Task: Select the pages per sheet with 6.
Action: Mouse moved to (81, 123)
Screenshot: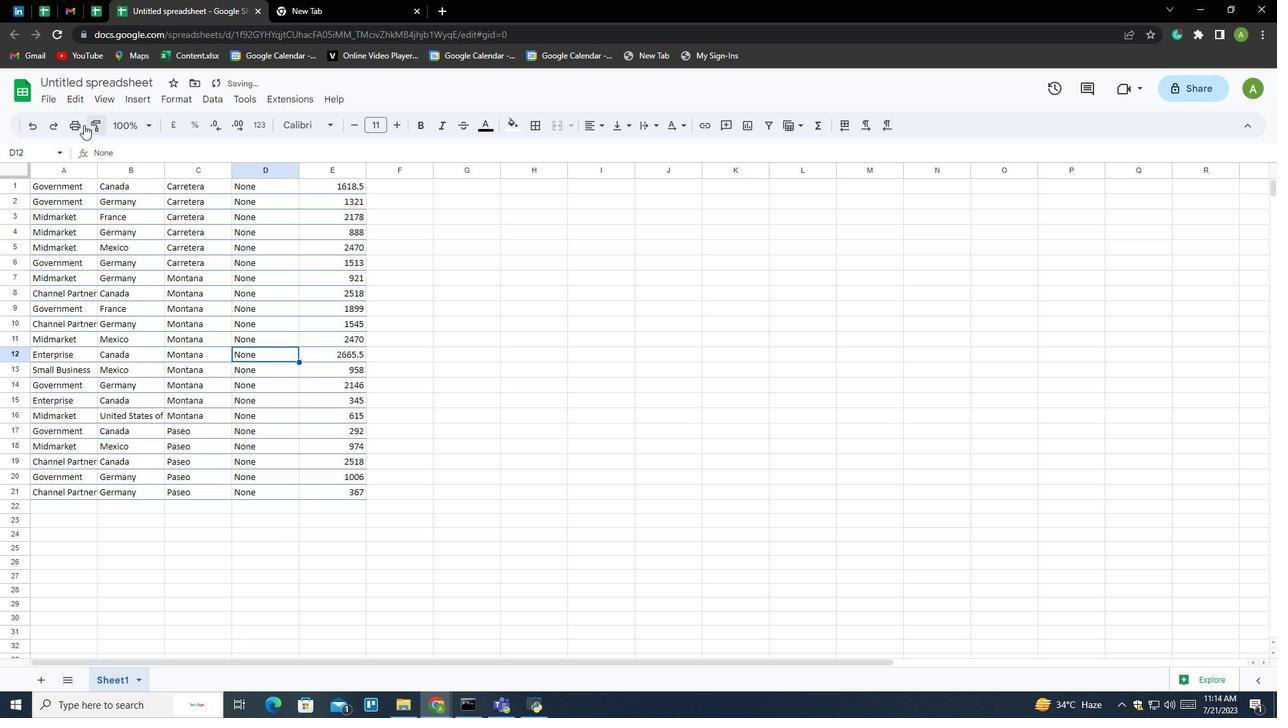 
Action: Mouse pressed left at (81, 123)
Screenshot: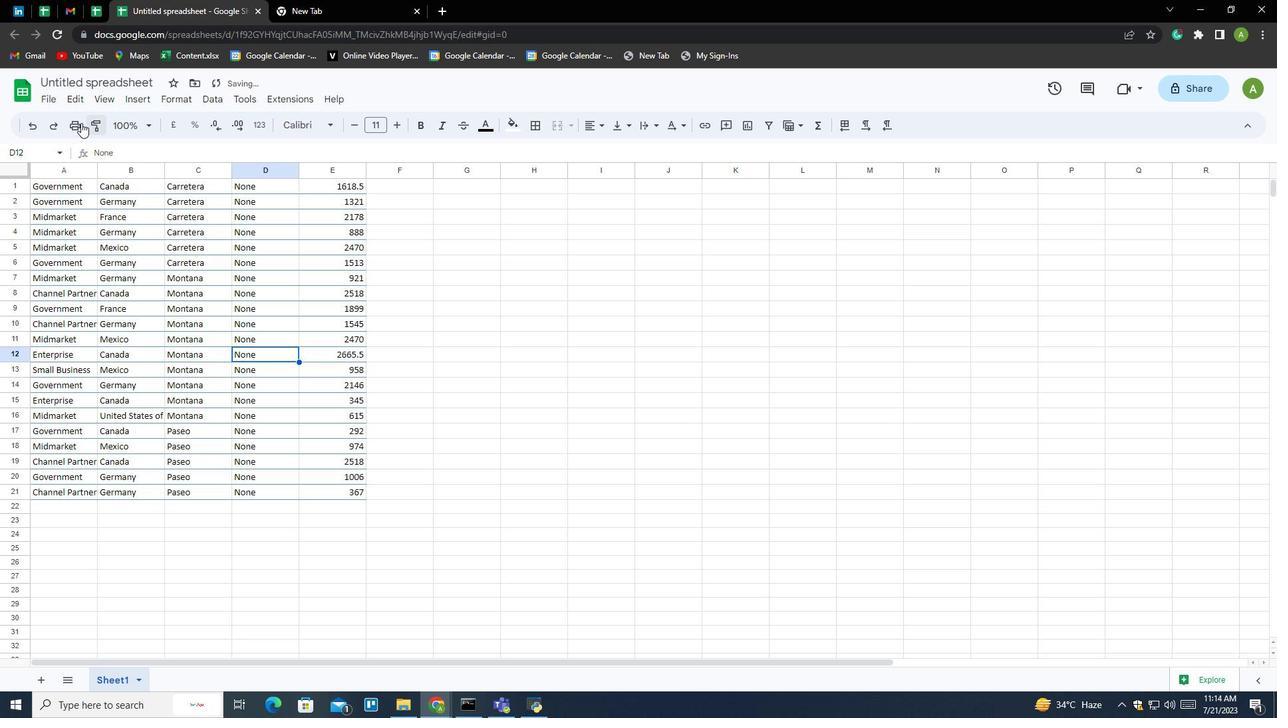 
Action: Mouse moved to (1233, 81)
Screenshot: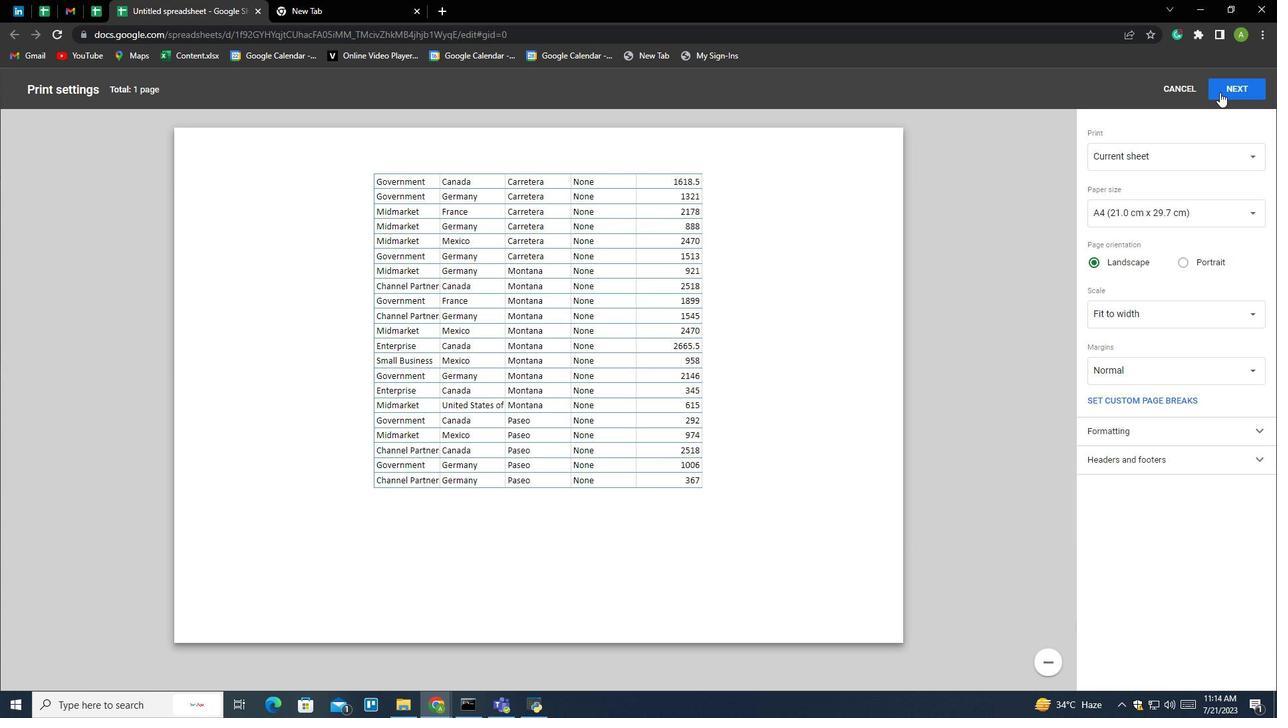 
Action: Mouse pressed left at (1233, 81)
Screenshot: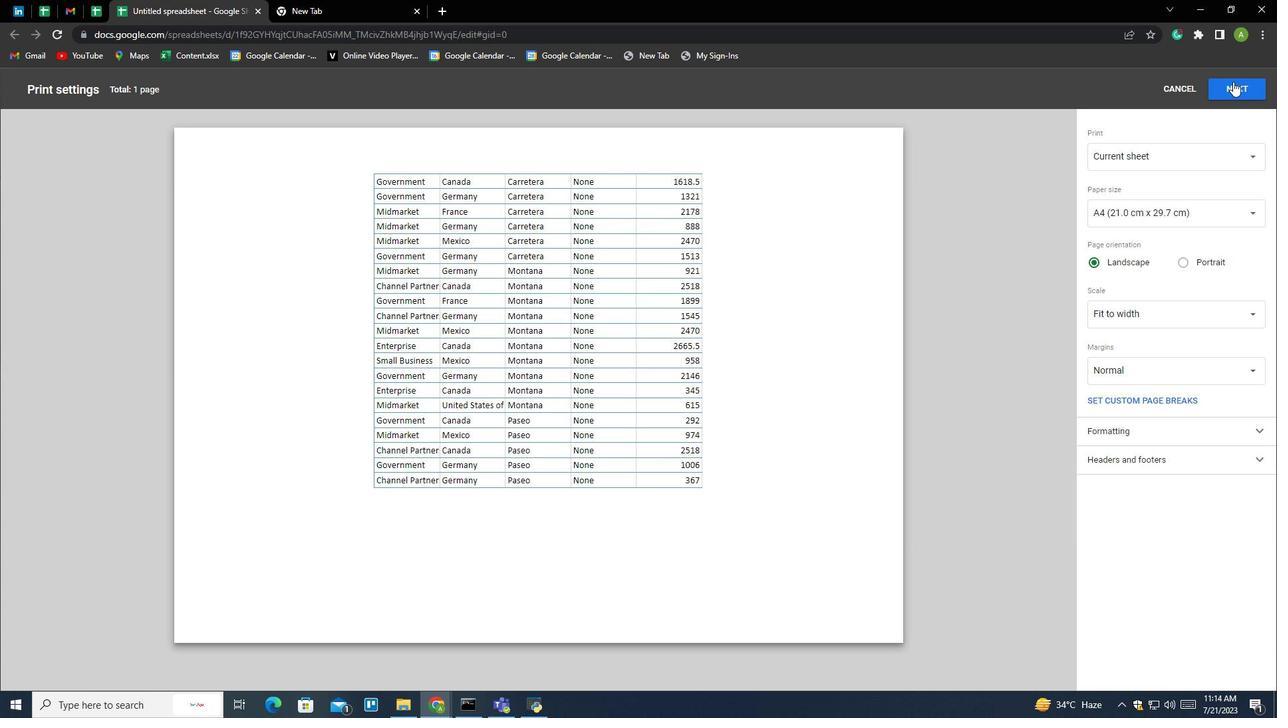 
Action: Mouse moved to (864, 261)
Screenshot: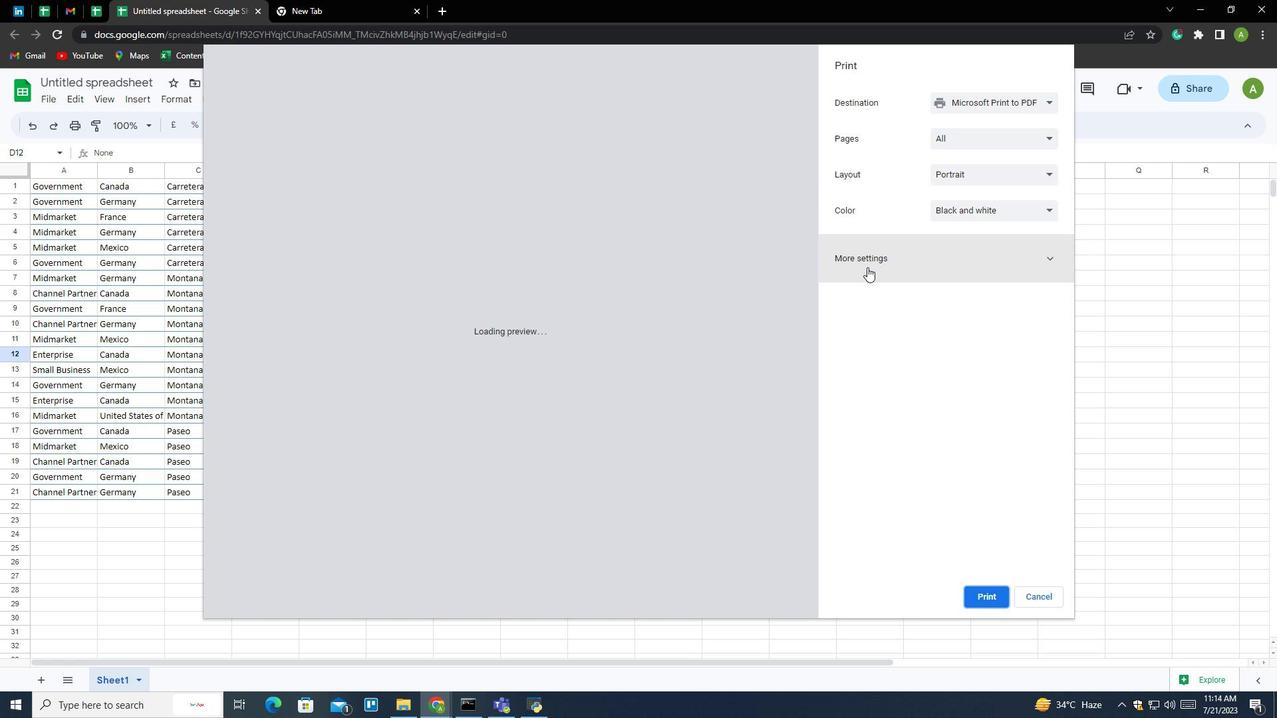 
Action: Mouse pressed left at (864, 261)
Screenshot: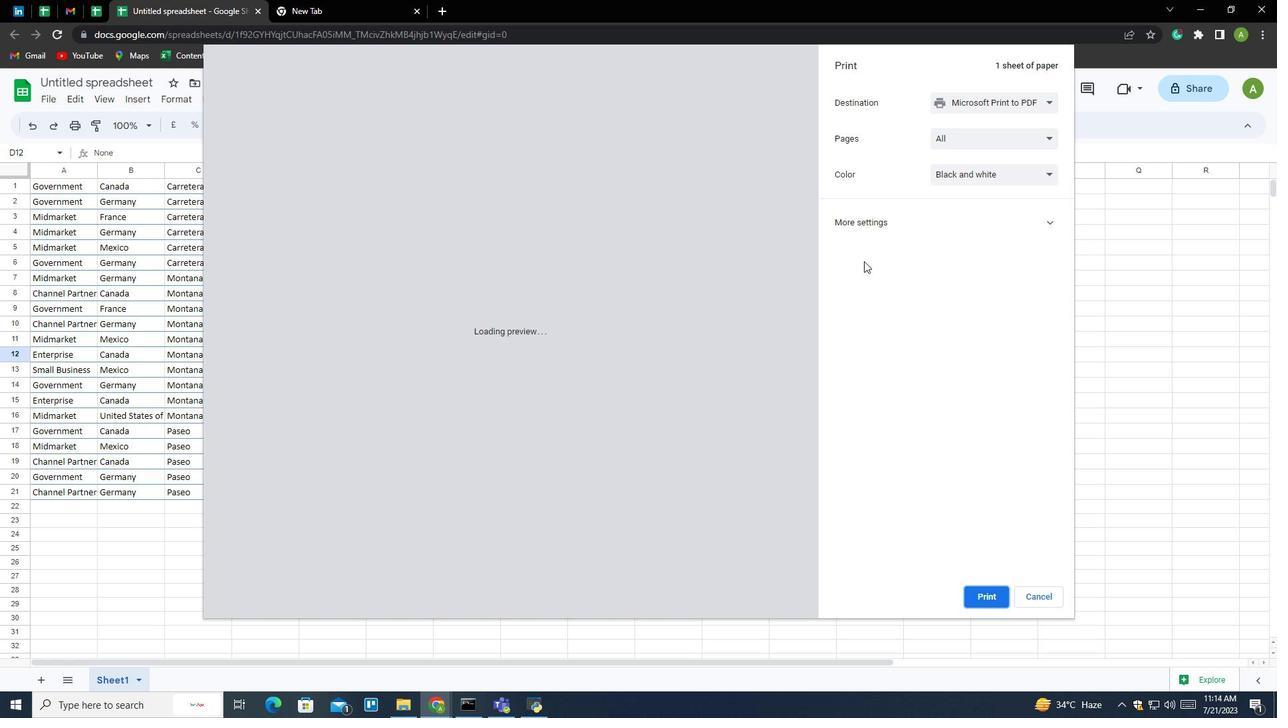 
Action: Mouse moved to (866, 219)
Screenshot: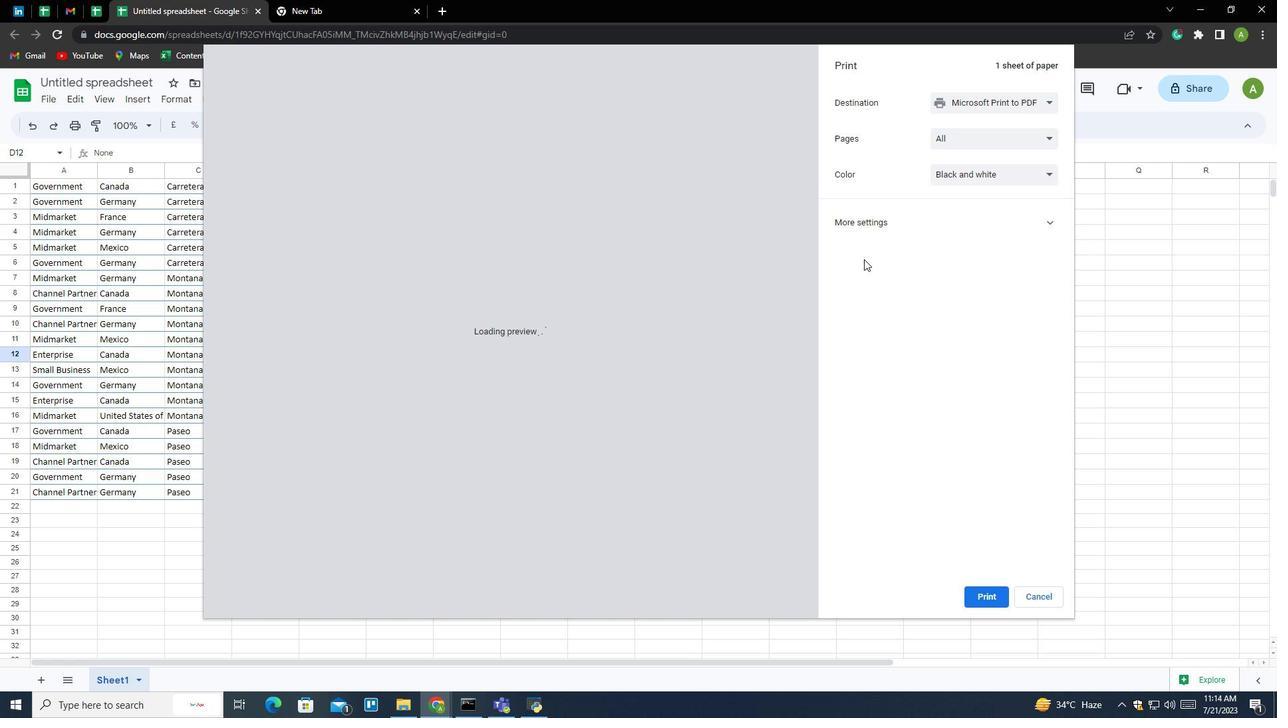 
Action: Mouse pressed left at (866, 219)
Screenshot: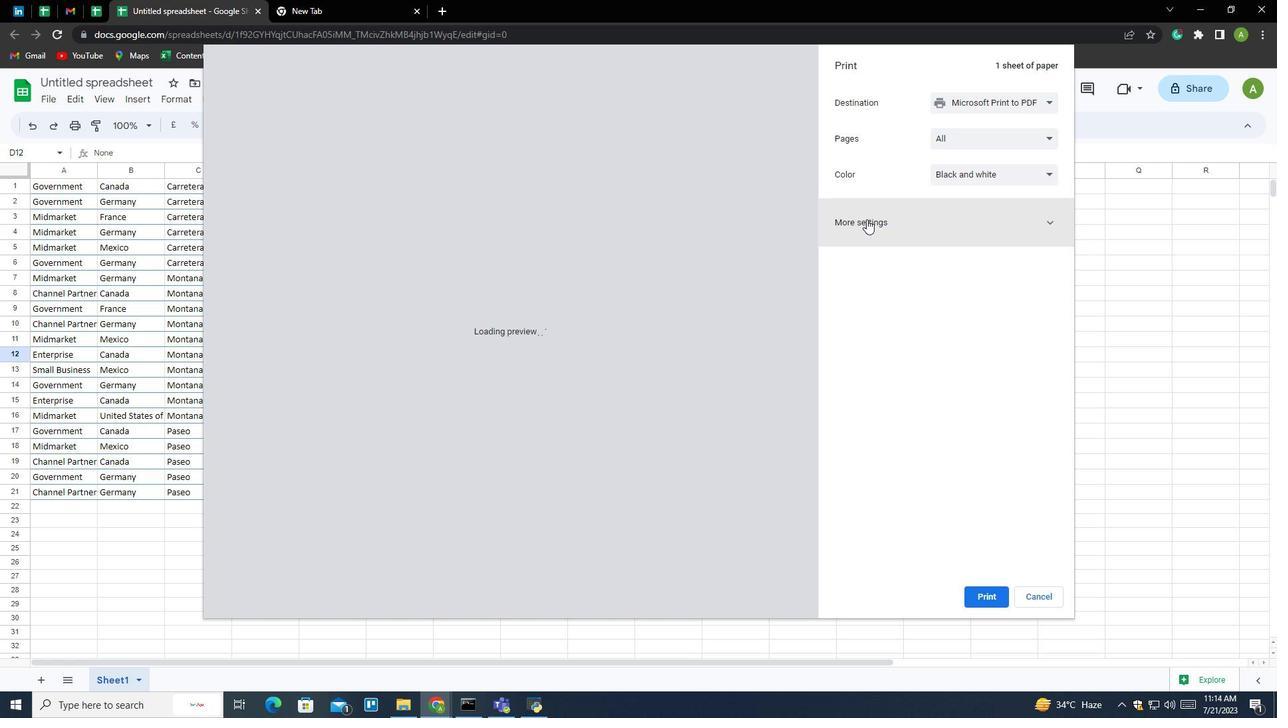 
Action: Mouse moved to (947, 303)
Screenshot: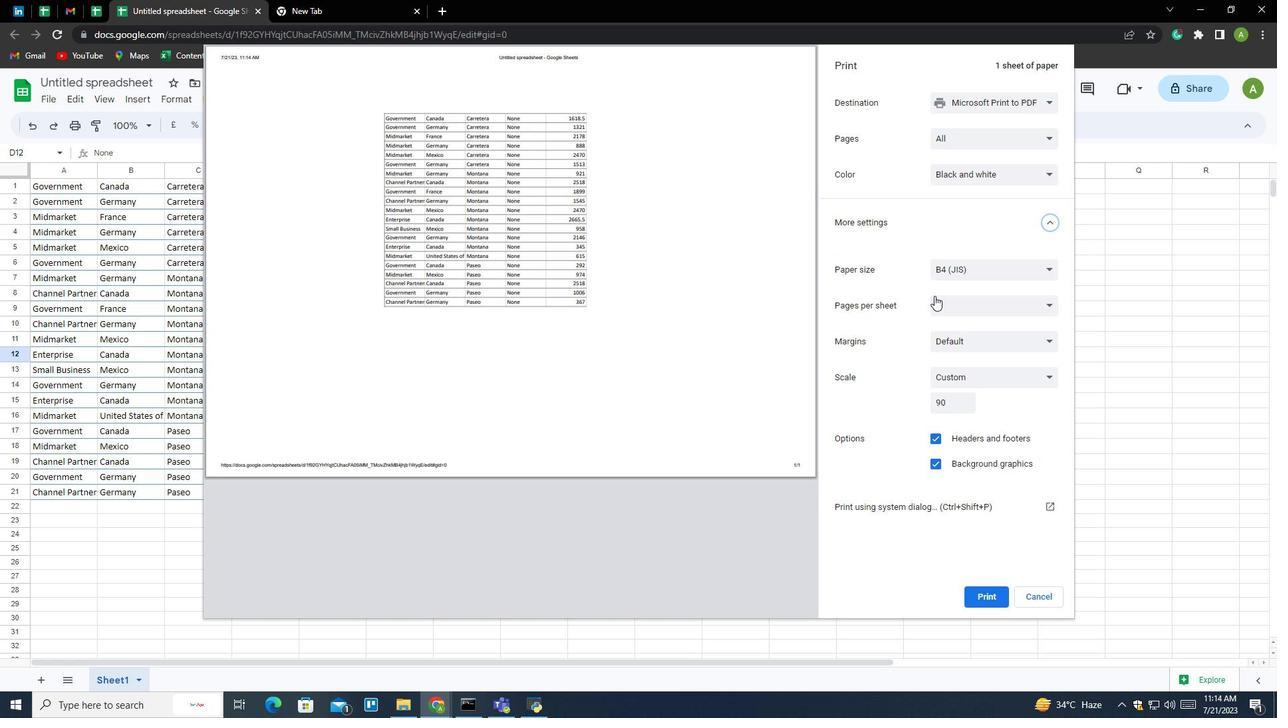 
Action: Mouse pressed left at (947, 303)
Screenshot: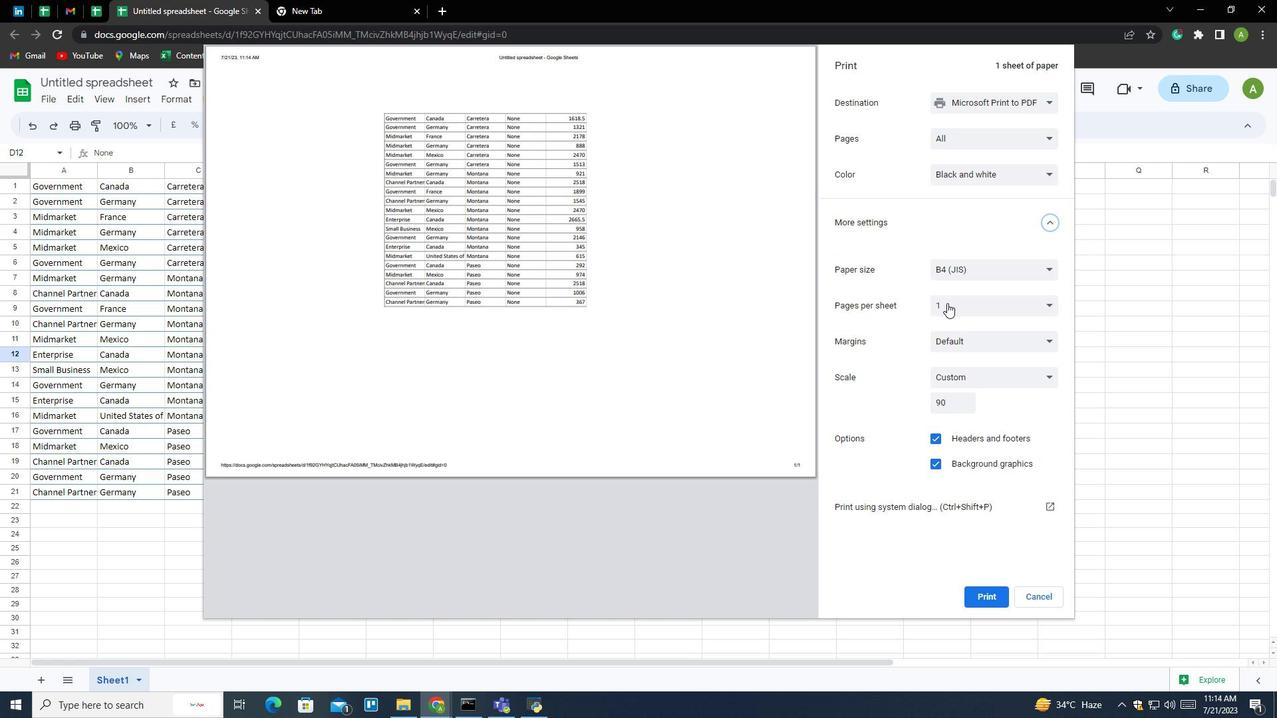 
Action: Mouse moved to (948, 352)
Screenshot: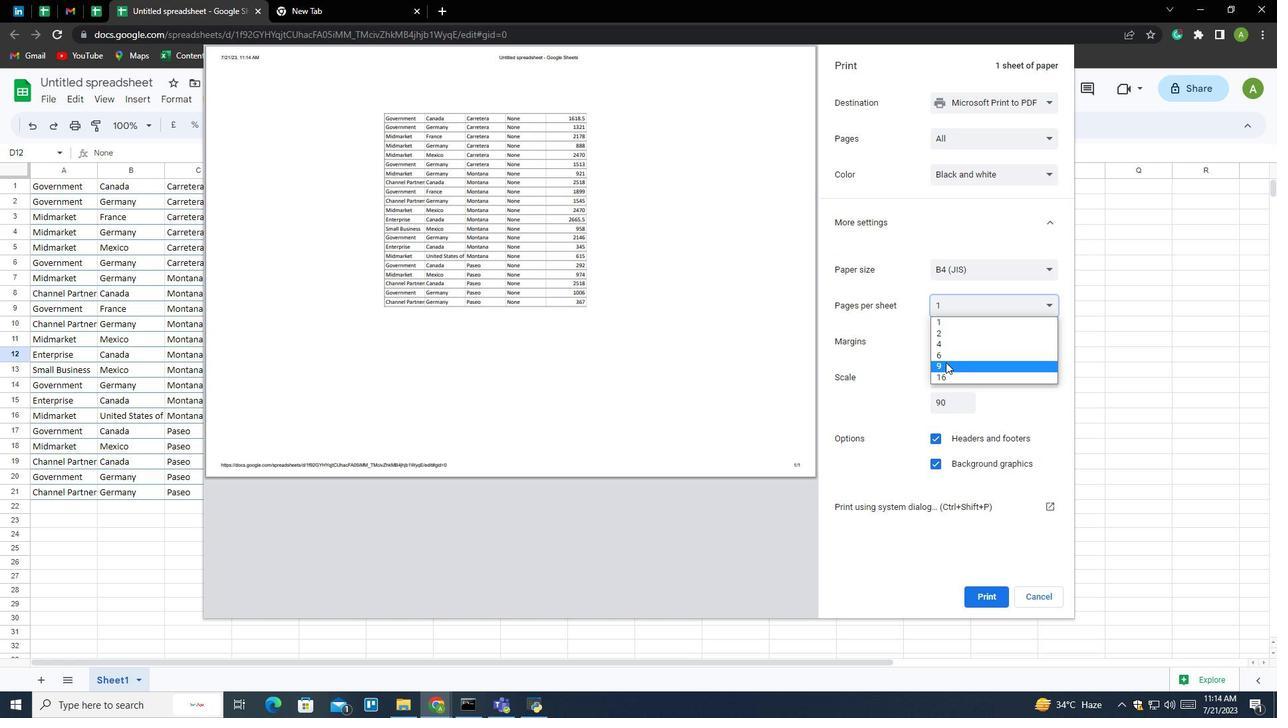
Action: Mouse pressed left at (948, 352)
Screenshot: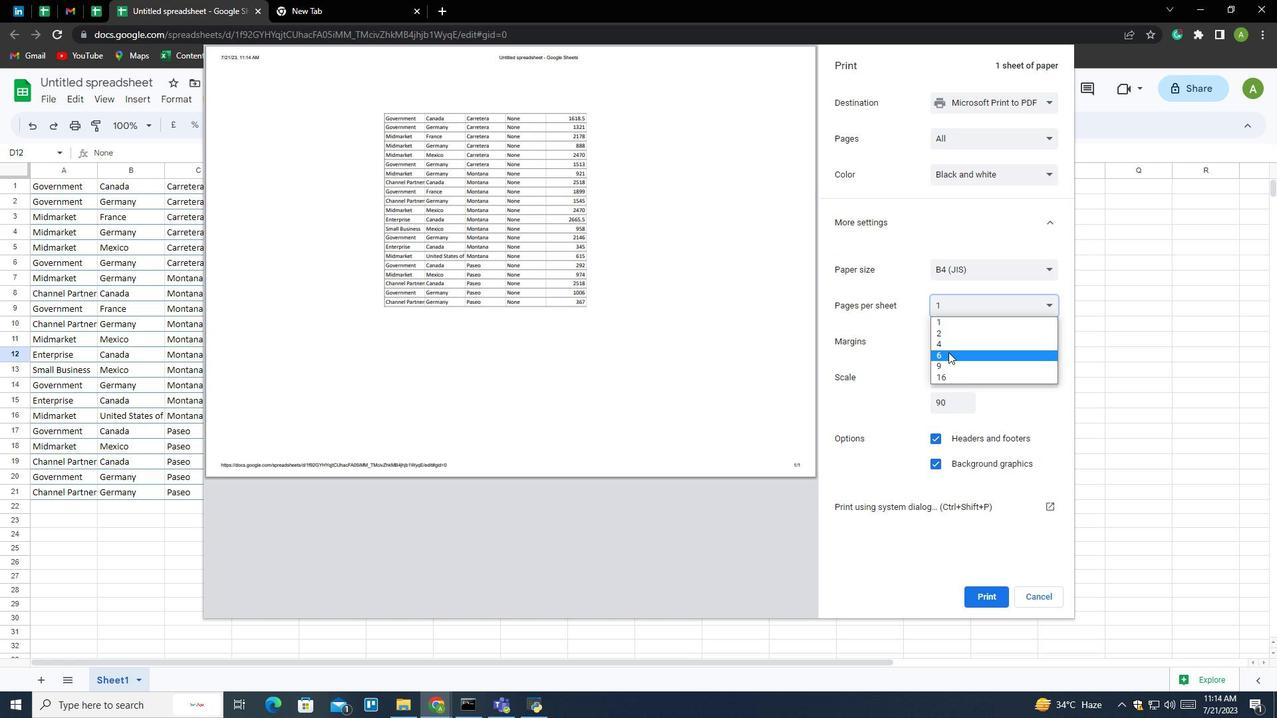 
Action: Mouse moved to (946, 351)
Screenshot: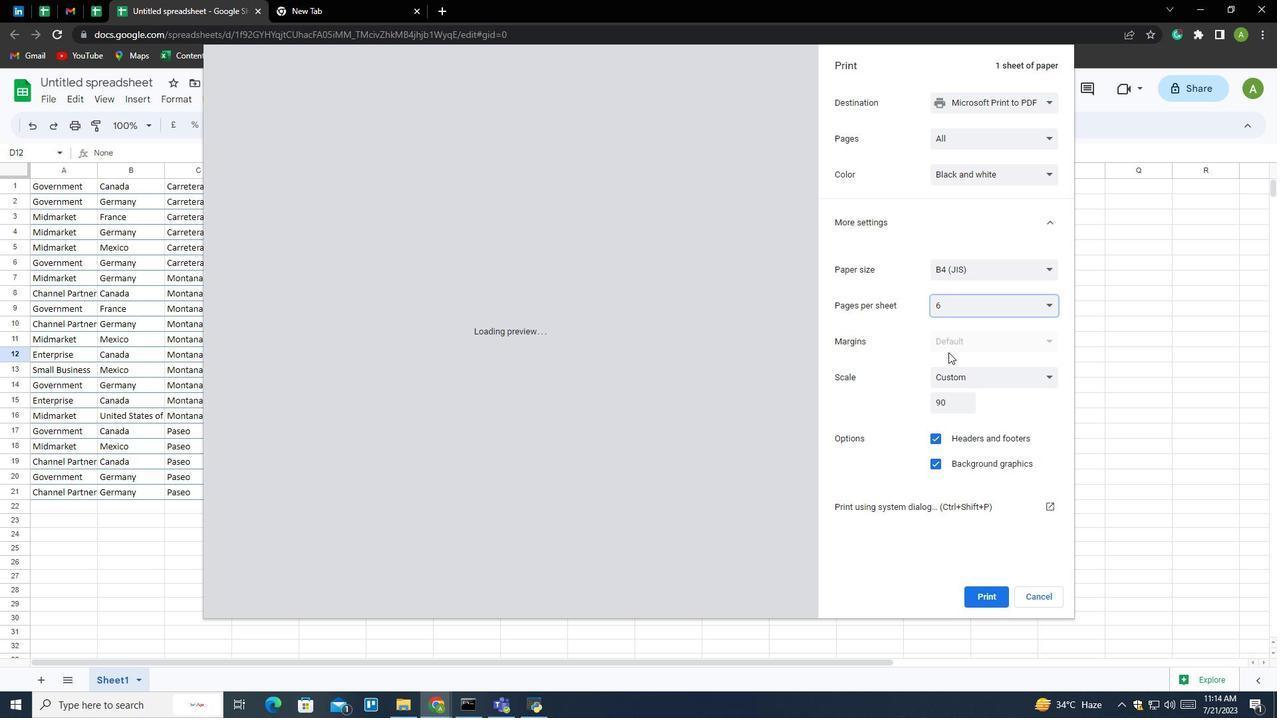 
